 Task: Select Turn Zoom on or off
Action: Mouse moved to (251, 118)
Screenshot: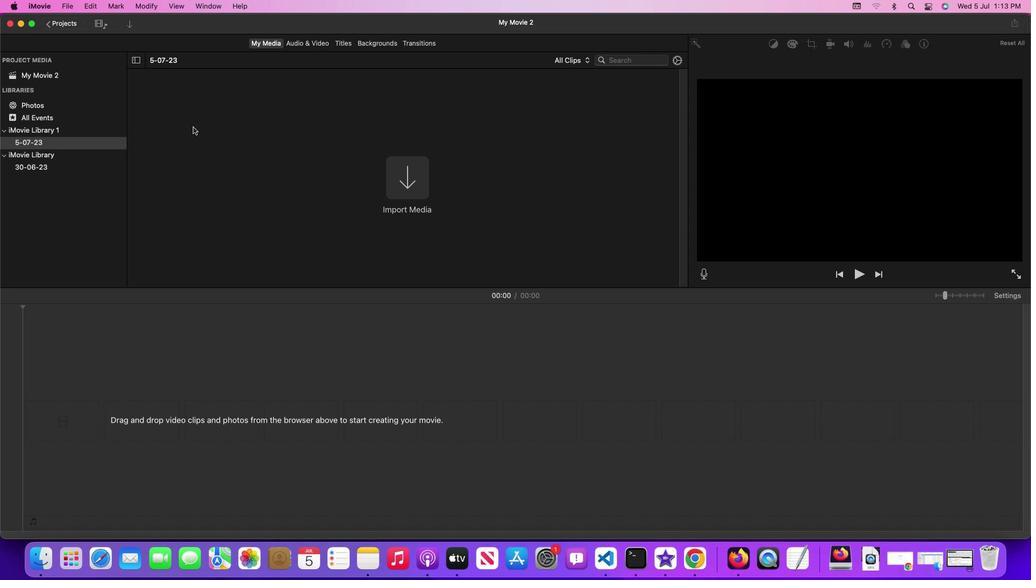
Action: Mouse pressed left at (251, 118)
Screenshot: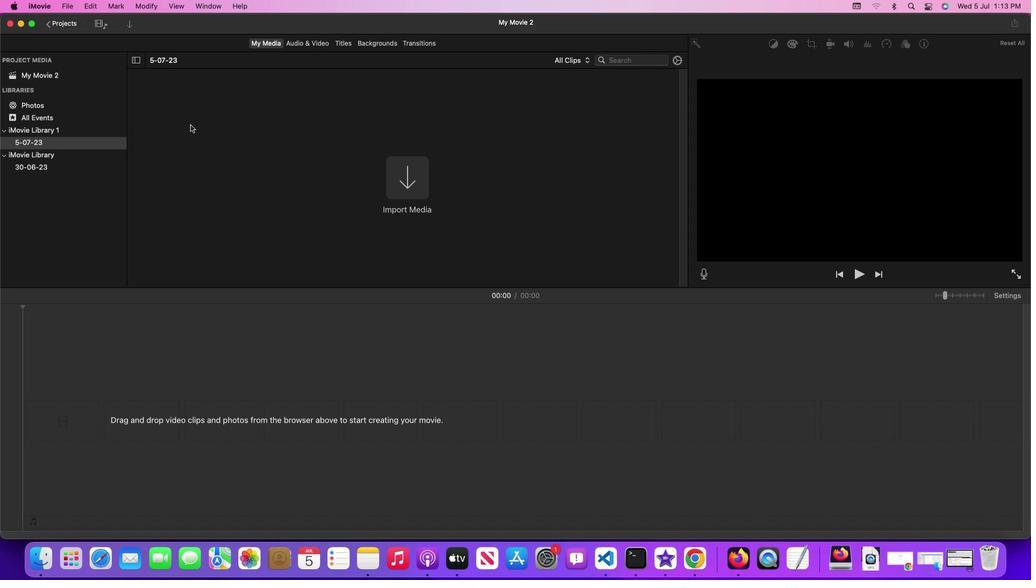 
Action: Mouse moved to (113, 69)
Screenshot: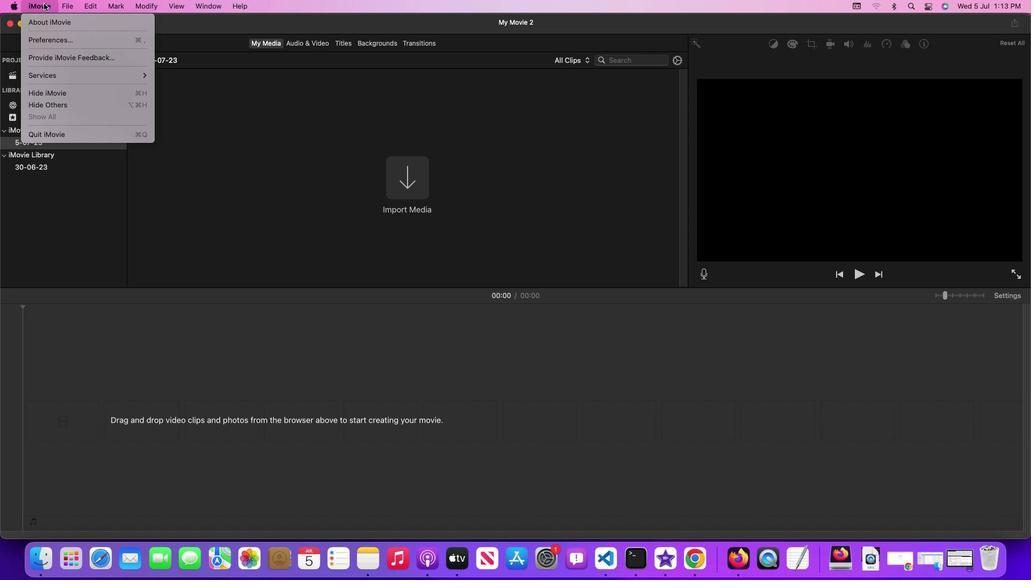 
Action: Mouse pressed left at (113, 69)
Screenshot: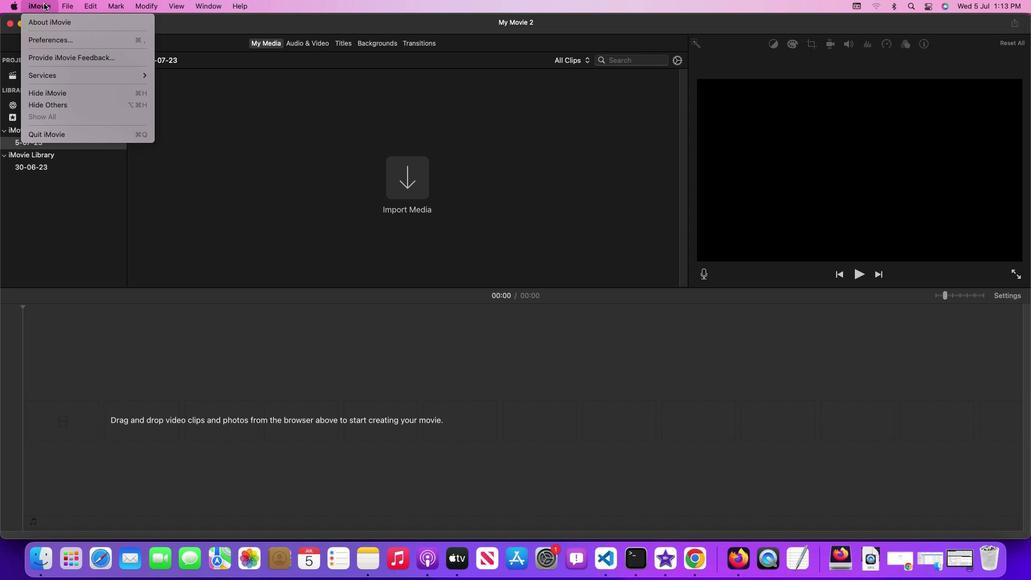 
Action: Mouse moved to (230, 99)
Screenshot: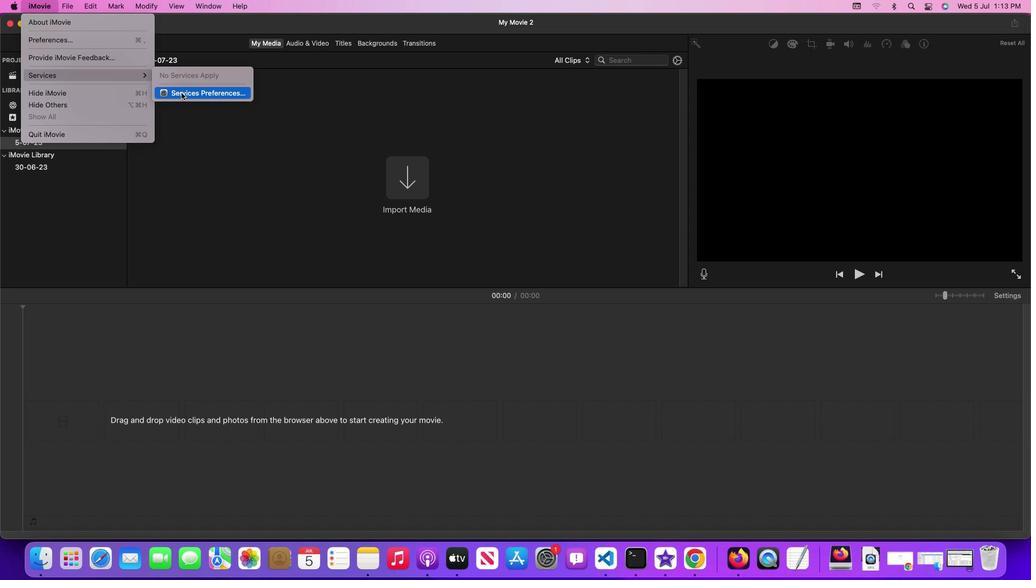 
Action: Mouse pressed left at (230, 99)
Screenshot: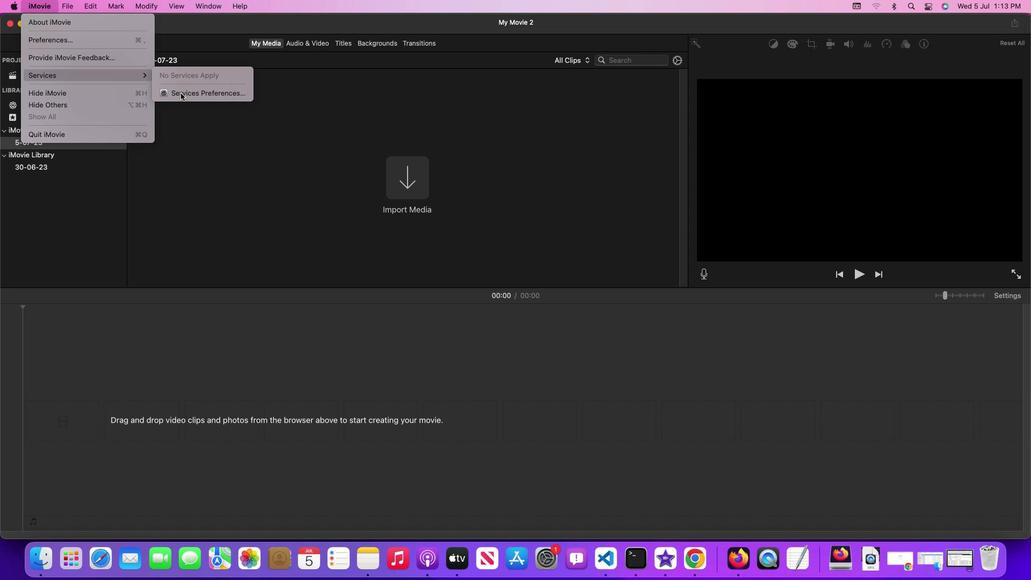 
Action: Mouse moved to (429, 124)
Screenshot: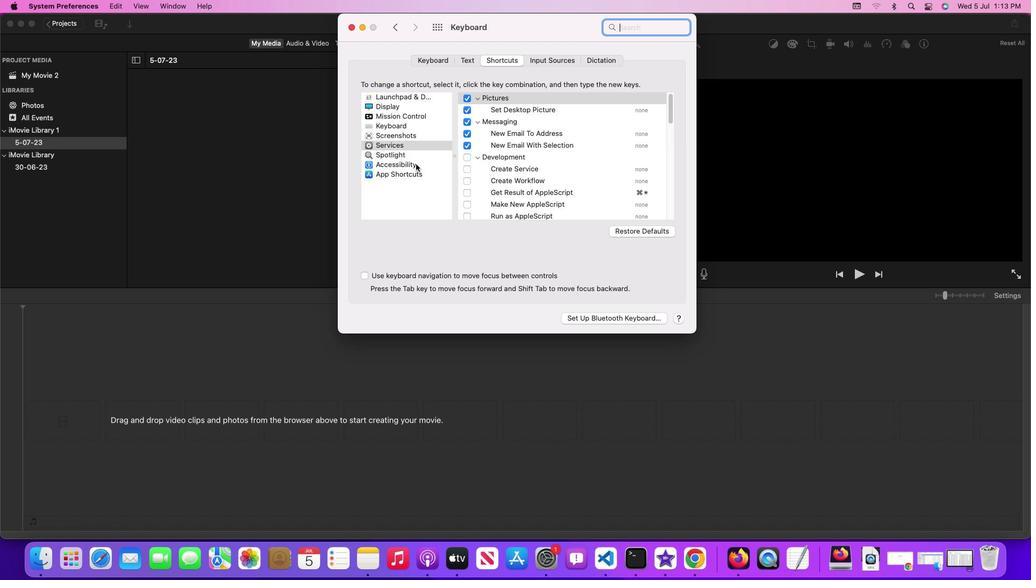 
Action: Mouse pressed left at (429, 124)
Screenshot: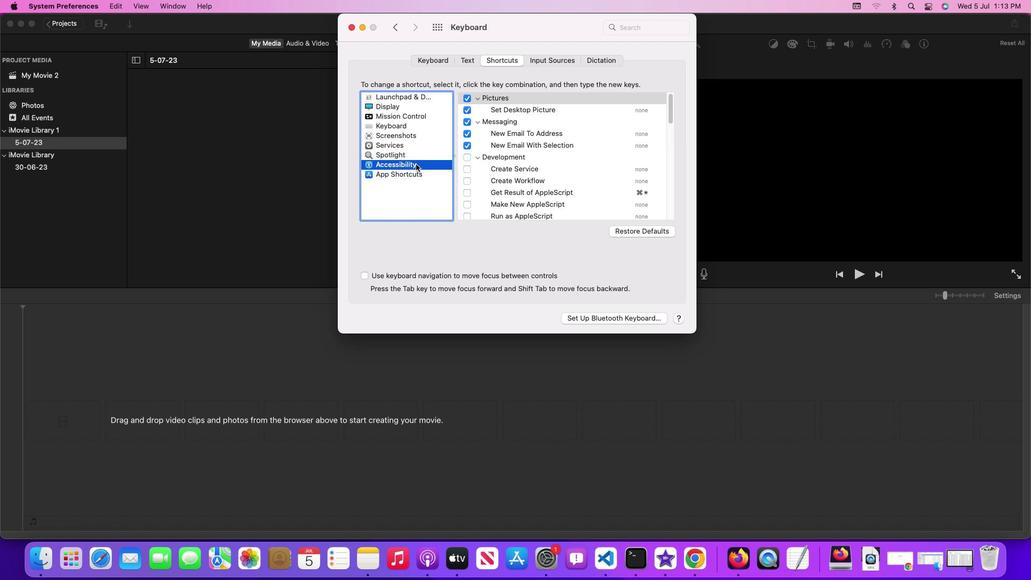 
Action: Mouse moved to (472, 102)
Screenshot: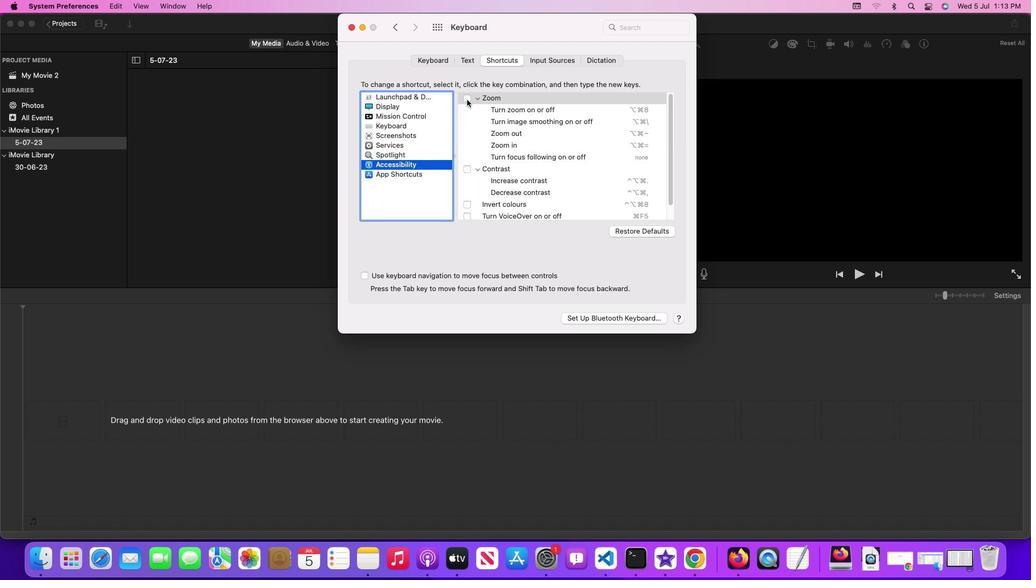 
Action: Mouse pressed left at (472, 102)
Screenshot: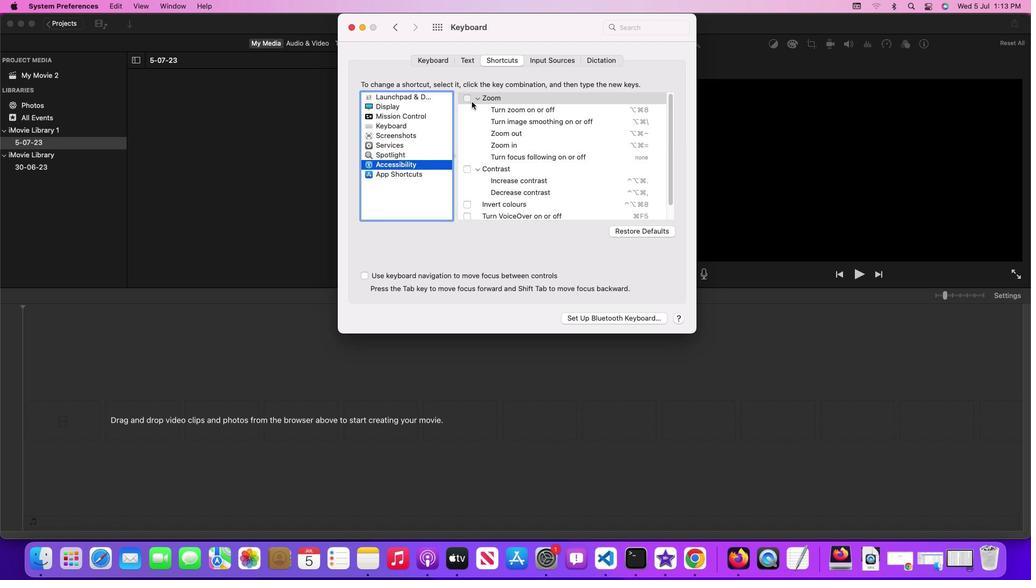 
Action: Mouse moved to (501, 105)
Screenshot: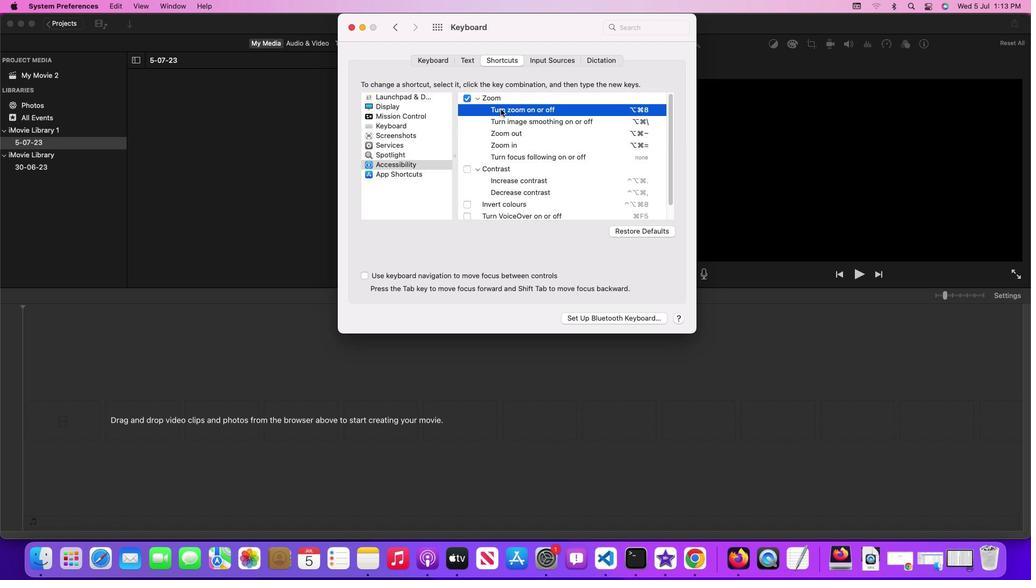 
Action: Mouse pressed left at (501, 105)
Screenshot: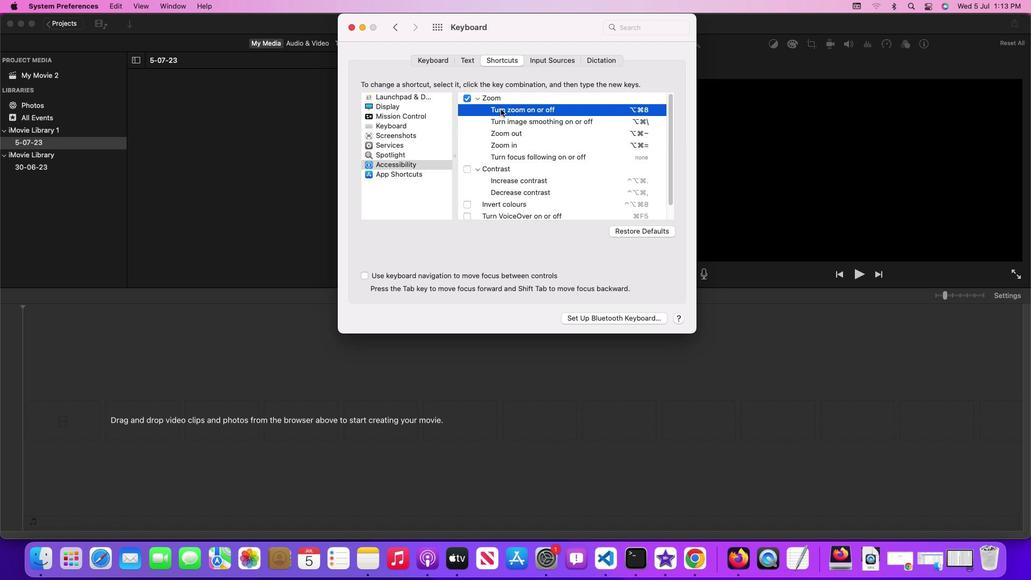 
Action: Mouse moved to (501, 105)
Screenshot: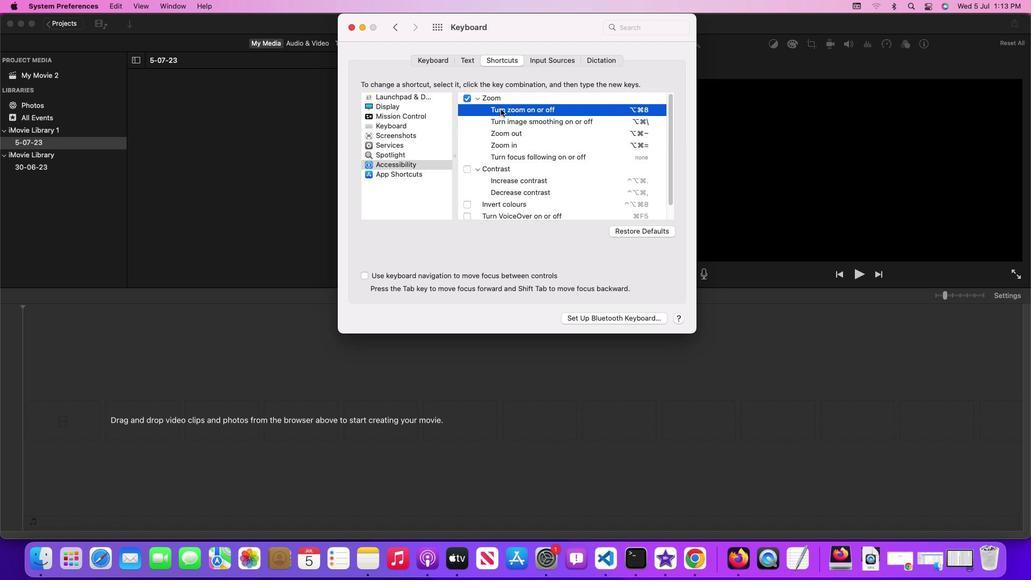 
